 Task: Plan a time block for the graphic design seminar.
Action: Mouse moved to (73, 109)
Screenshot: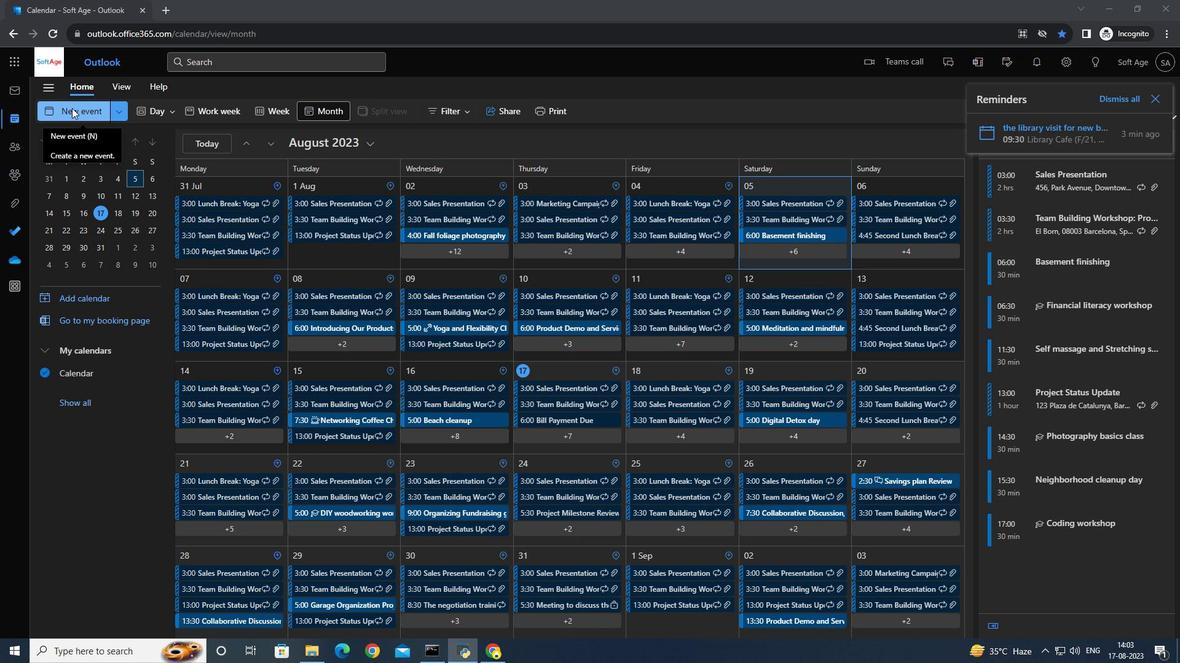 
Action: Mouse pressed left at (73, 109)
Screenshot: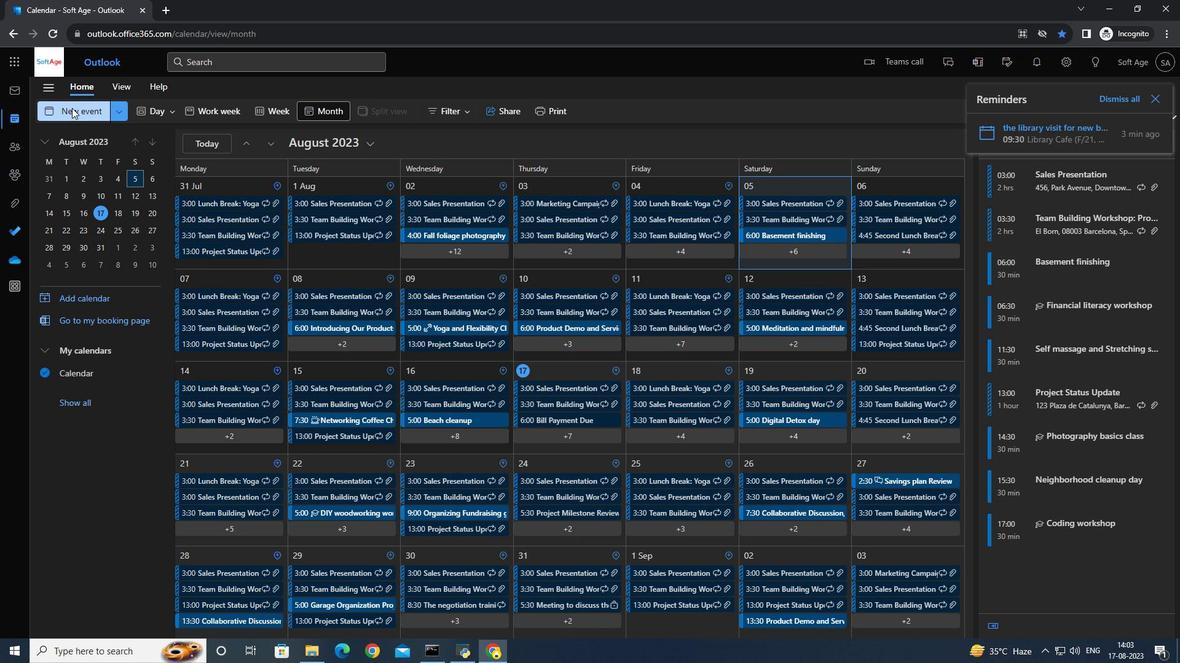 
Action: Mouse moved to (379, 185)
Screenshot: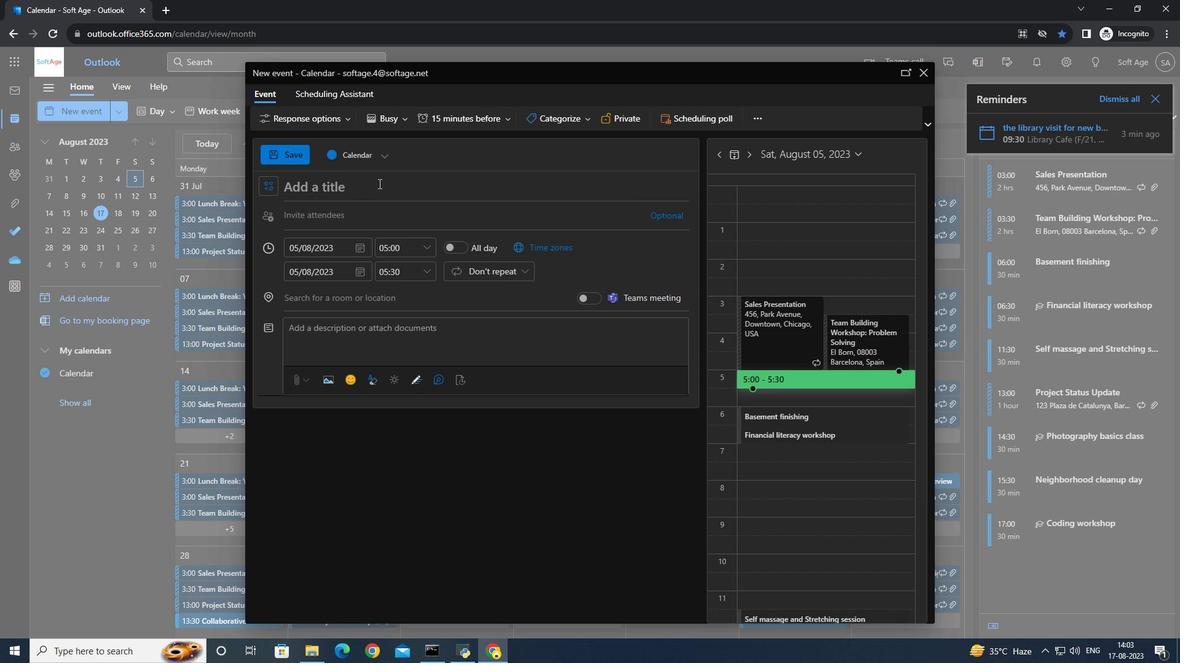 
Action: Key pressed <Key.caps_lock>G<Key.caps_lock>raphiv<Key.backspace>c<Key.space>design<Key.space><Key.caps_lock>S<Key.caps_lock>eminar
Screenshot: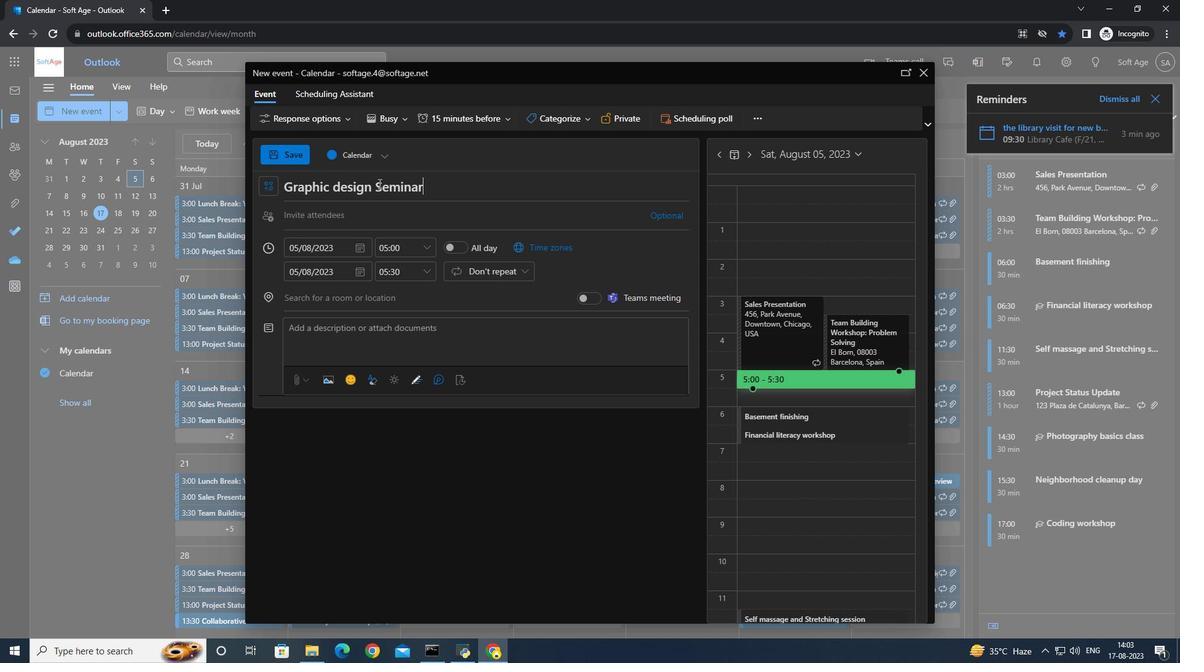 
Action: Mouse moved to (419, 241)
Screenshot: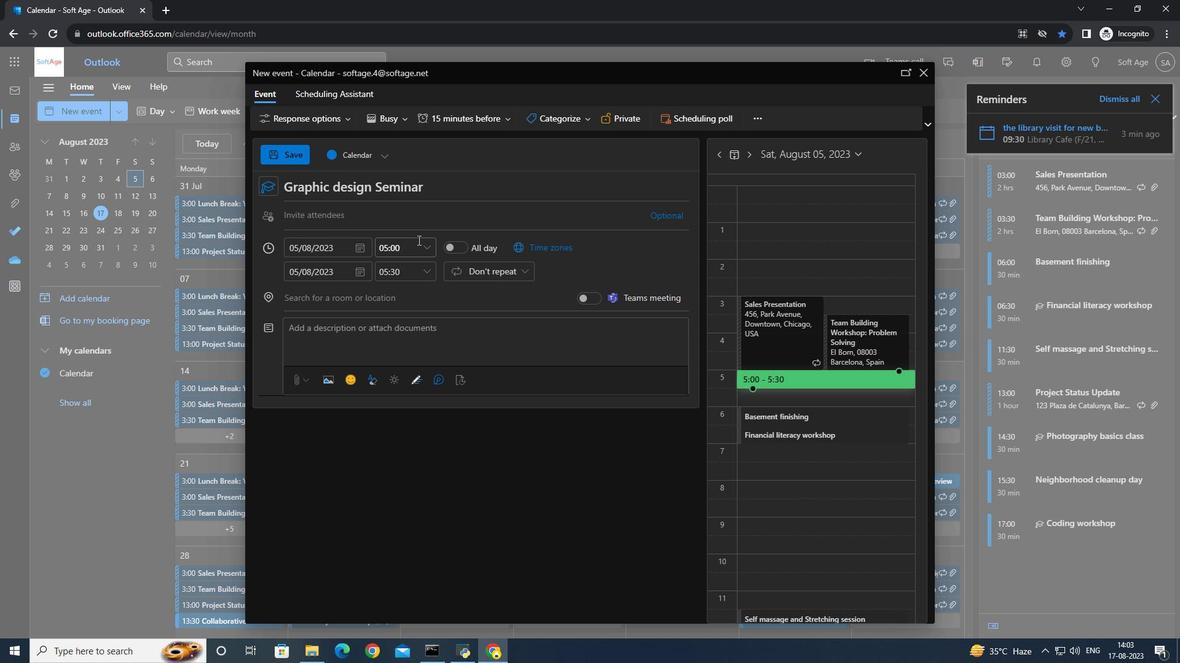 
Action: Mouse pressed left at (419, 241)
Screenshot: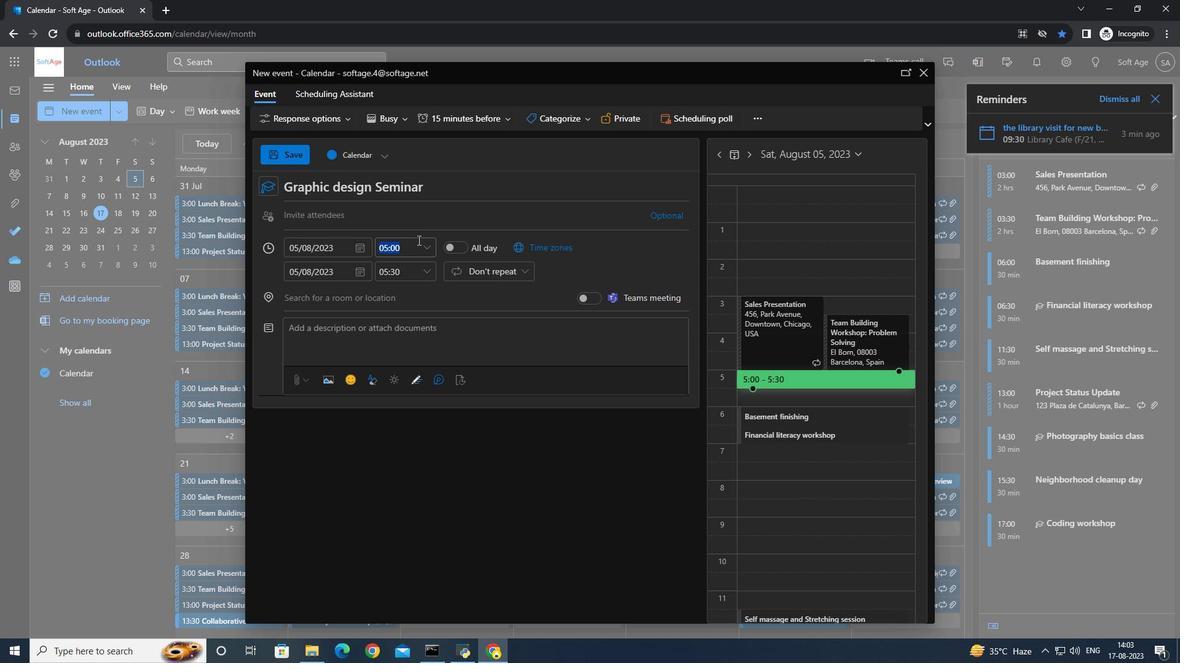 
Action: Mouse moved to (425, 251)
Screenshot: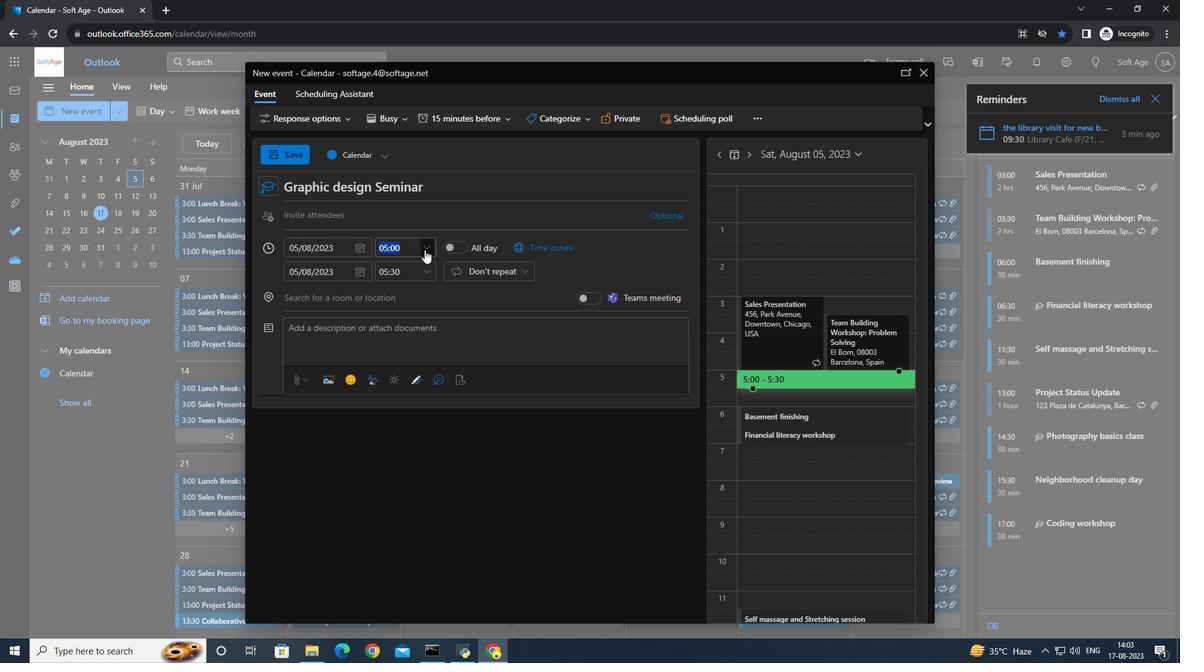 
Action: Mouse pressed left at (425, 251)
Screenshot: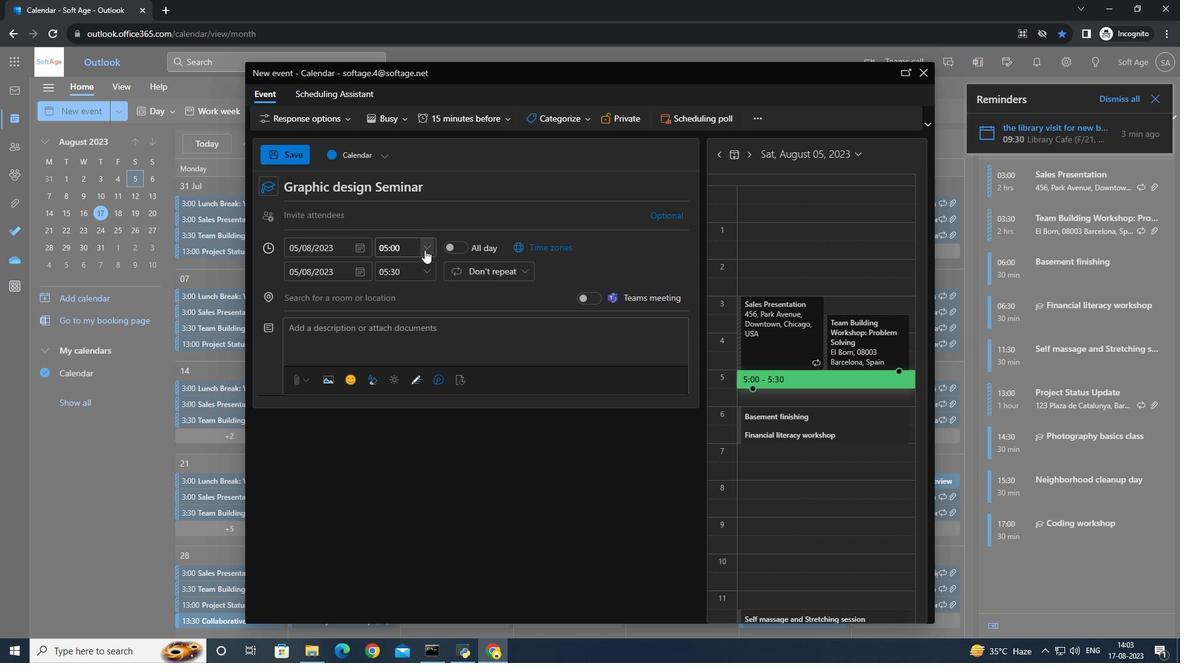 
Action: Mouse moved to (403, 309)
Screenshot: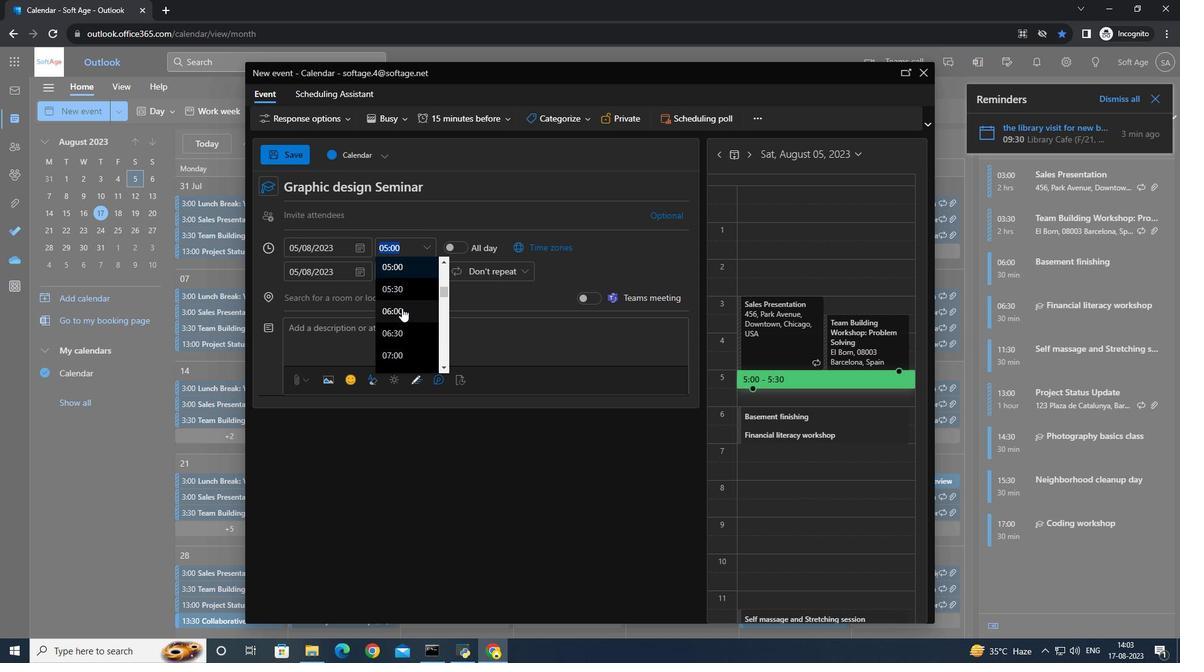 
Action: Mouse scrolled (403, 309) with delta (0, 0)
Screenshot: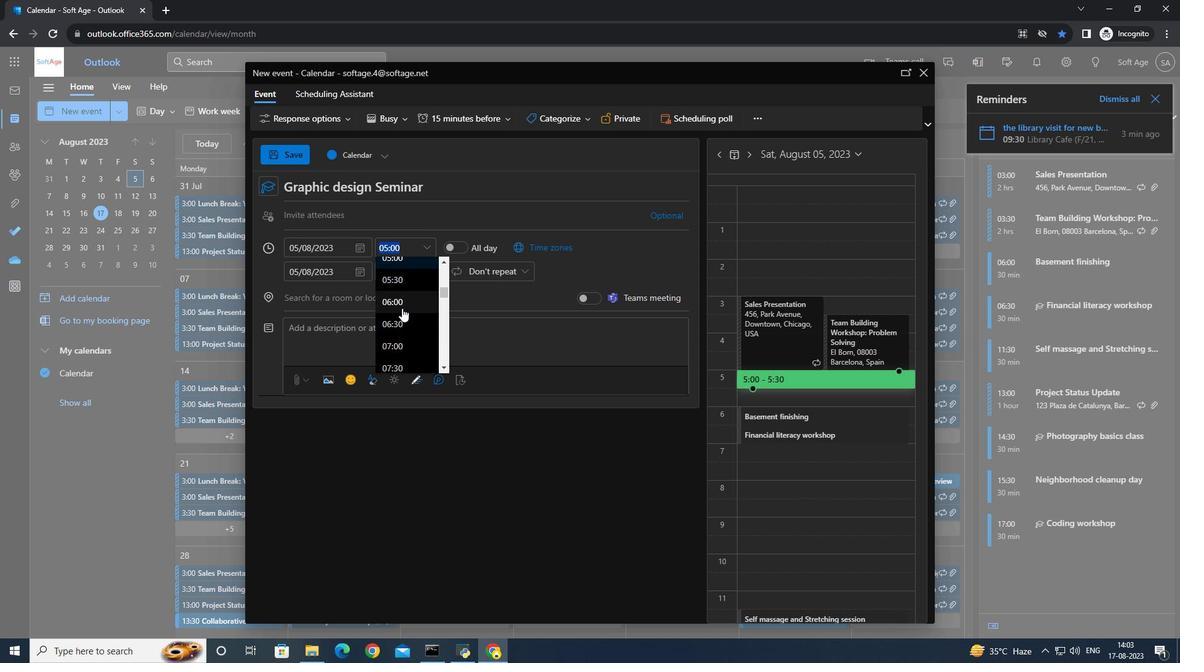 
Action: Mouse scrolled (403, 309) with delta (0, 0)
Screenshot: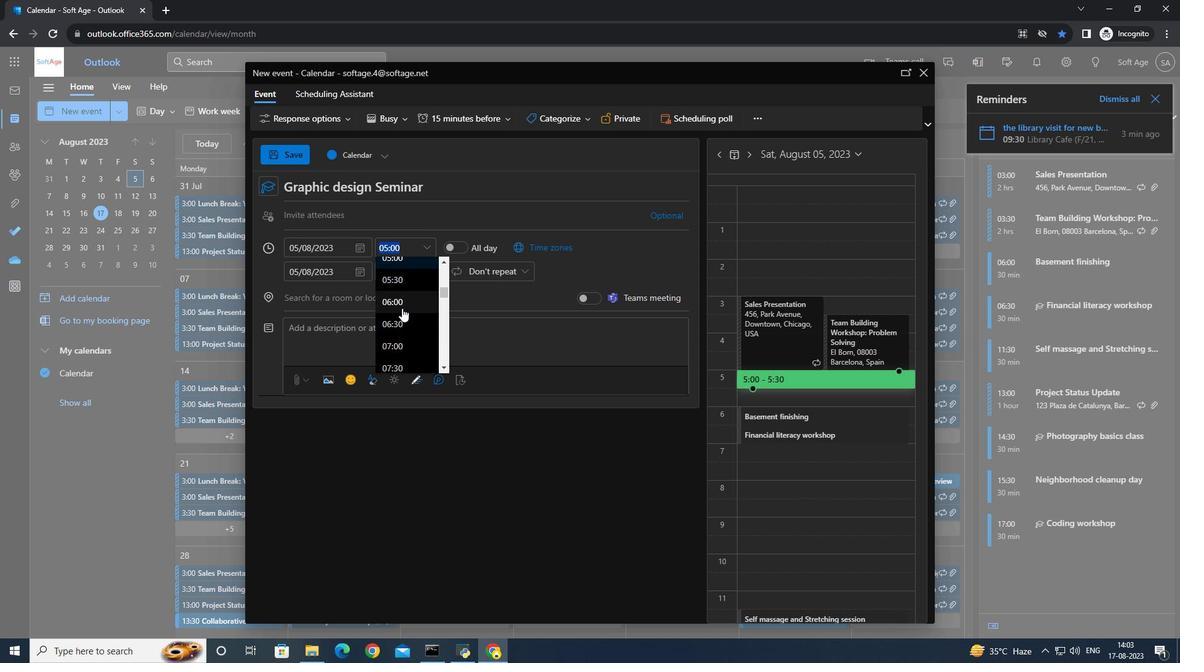 
Action: Mouse scrolled (403, 309) with delta (0, 0)
Screenshot: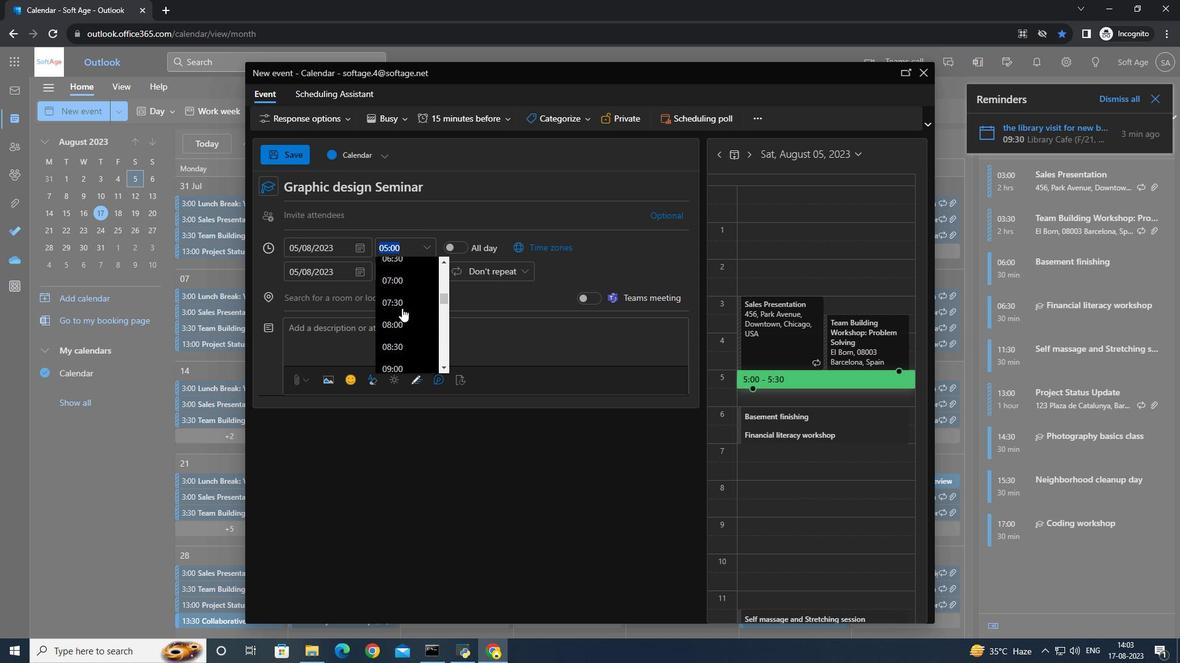 
Action: Mouse scrolled (403, 309) with delta (0, 0)
Screenshot: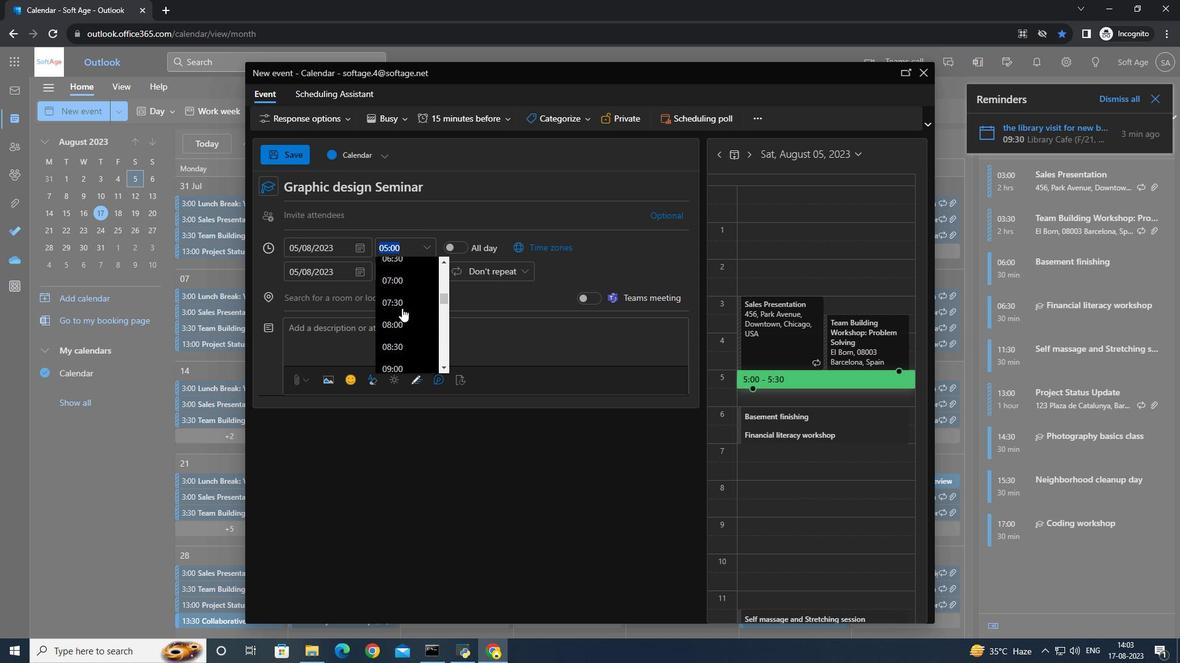 
Action: Mouse scrolled (403, 309) with delta (0, 0)
Screenshot: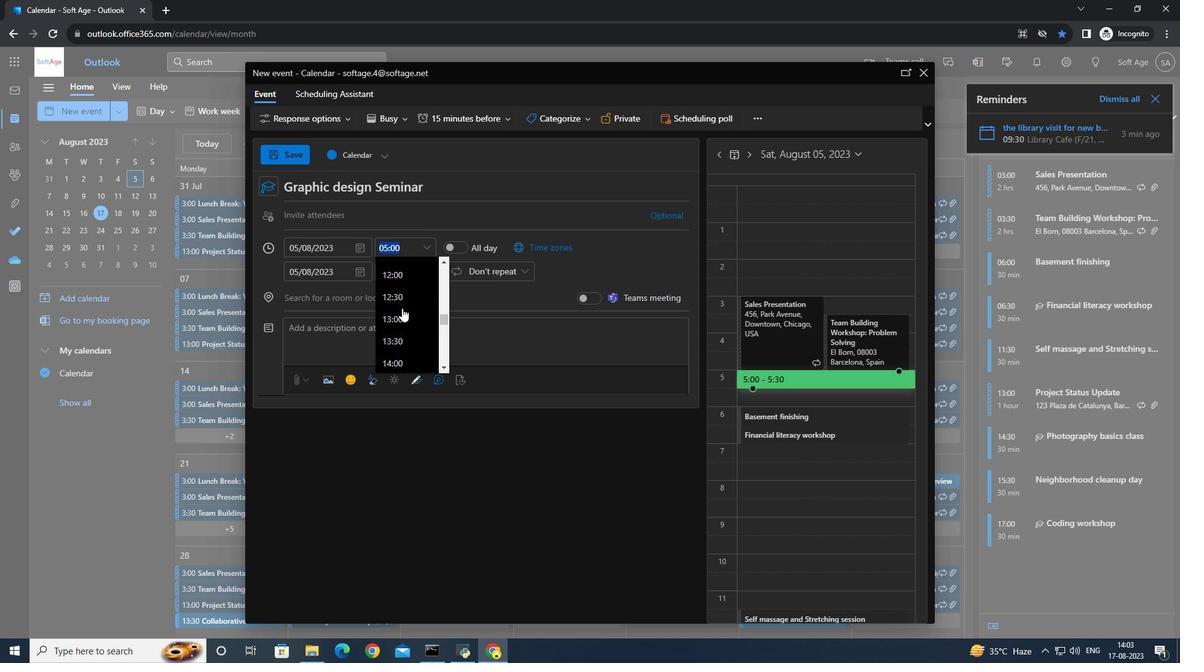 
Action: Mouse scrolled (403, 309) with delta (0, 0)
Screenshot: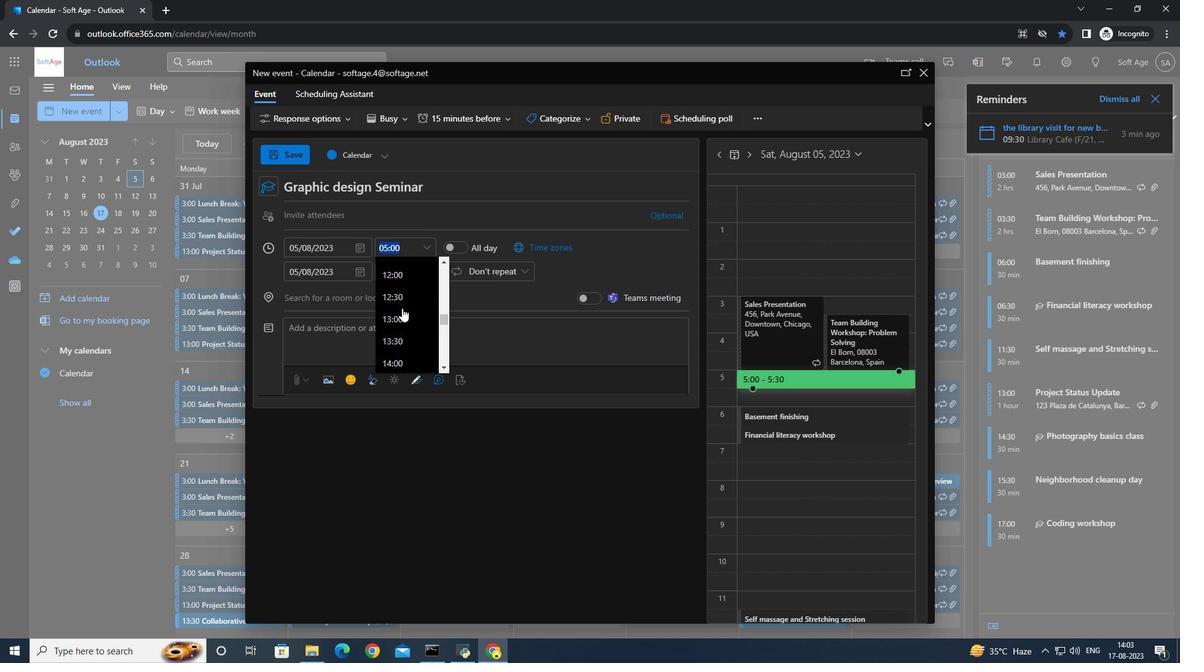 
Action: Mouse scrolled (403, 309) with delta (0, 0)
Screenshot: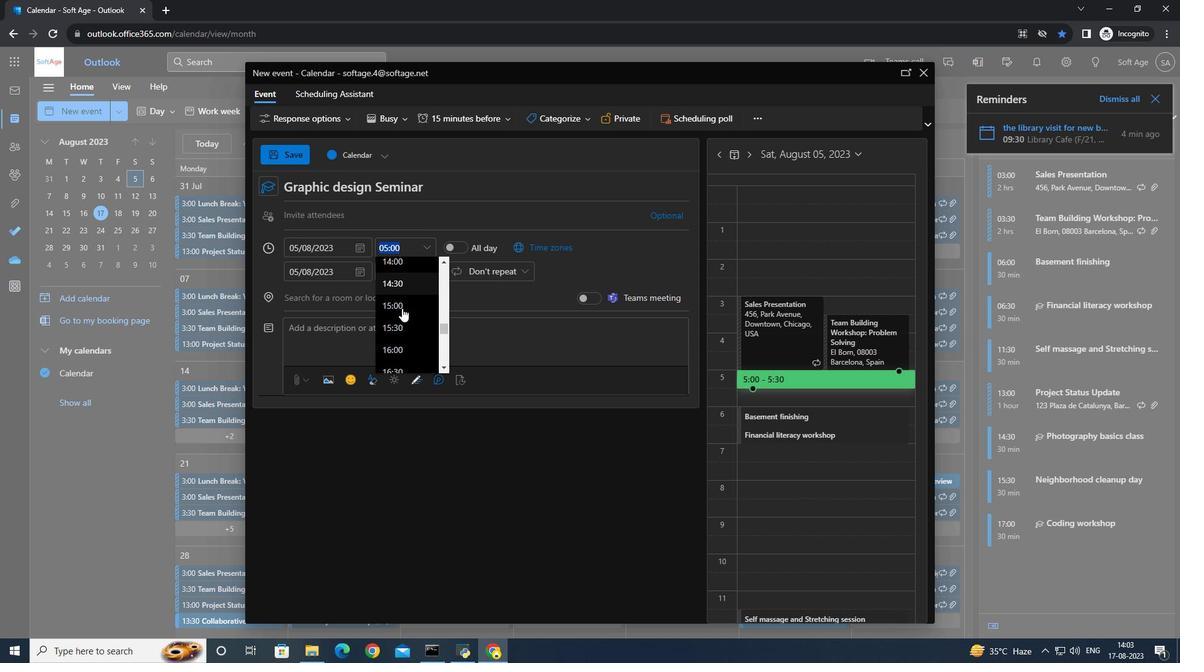 
Action: Mouse scrolled (403, 309) with delta (0, 0)
Screenshot: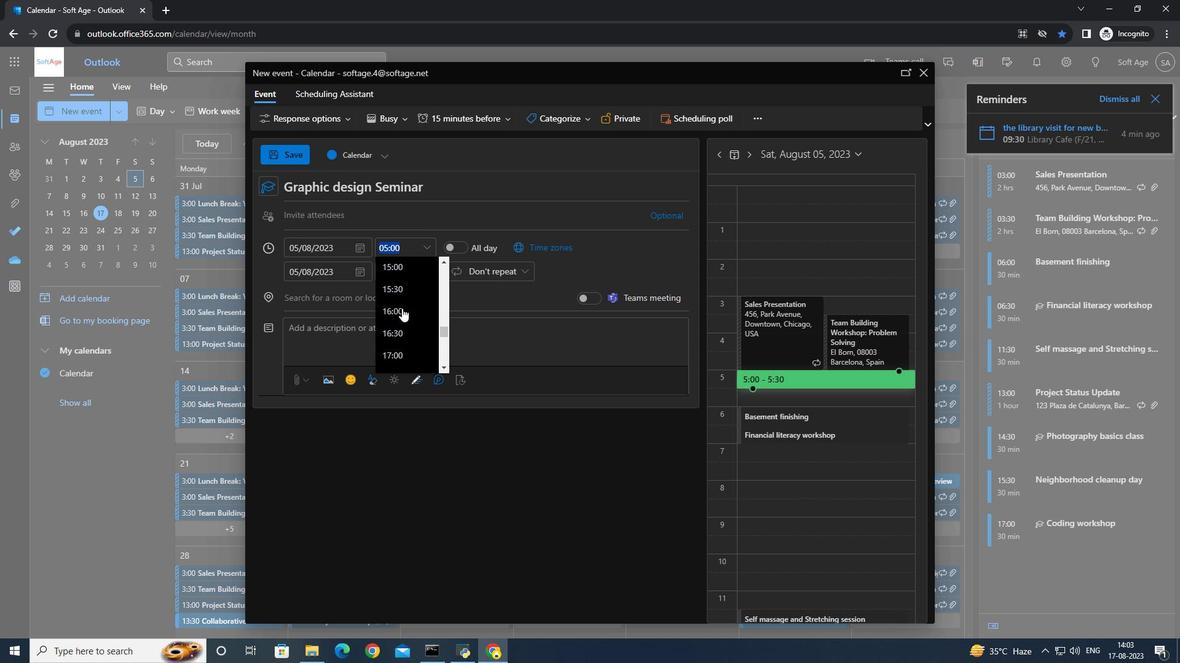 
Action: Mouse moved to (399, 326)
Screenshot: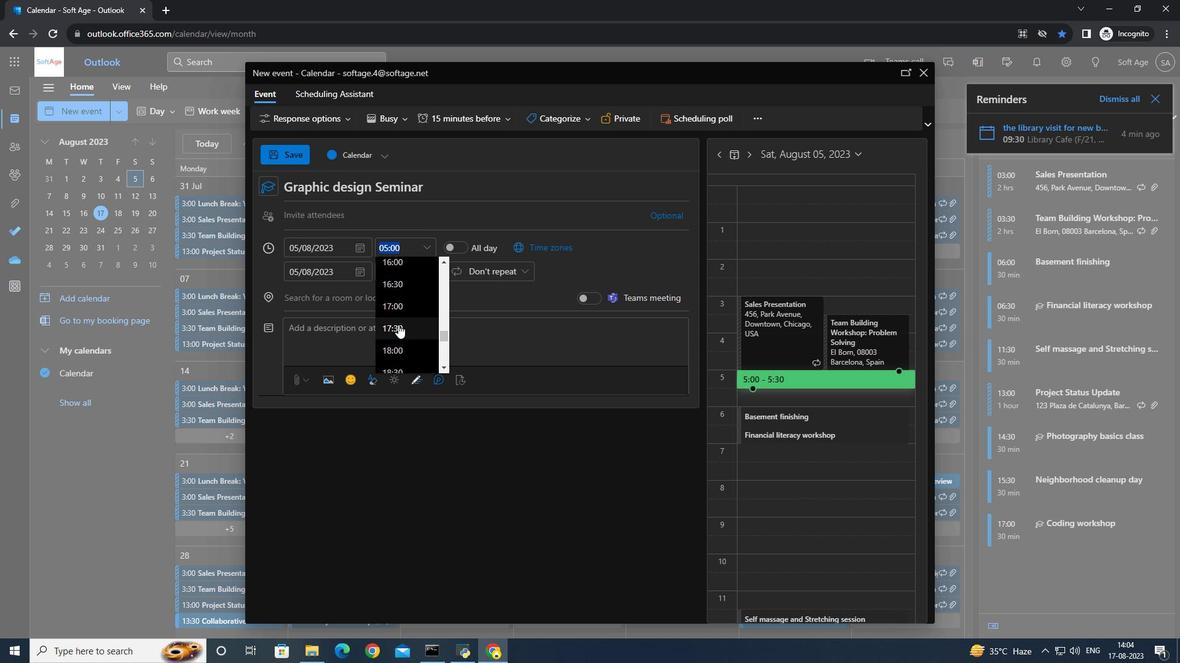 
Action: Mouse pressed left at (399, 326)
Screenshot: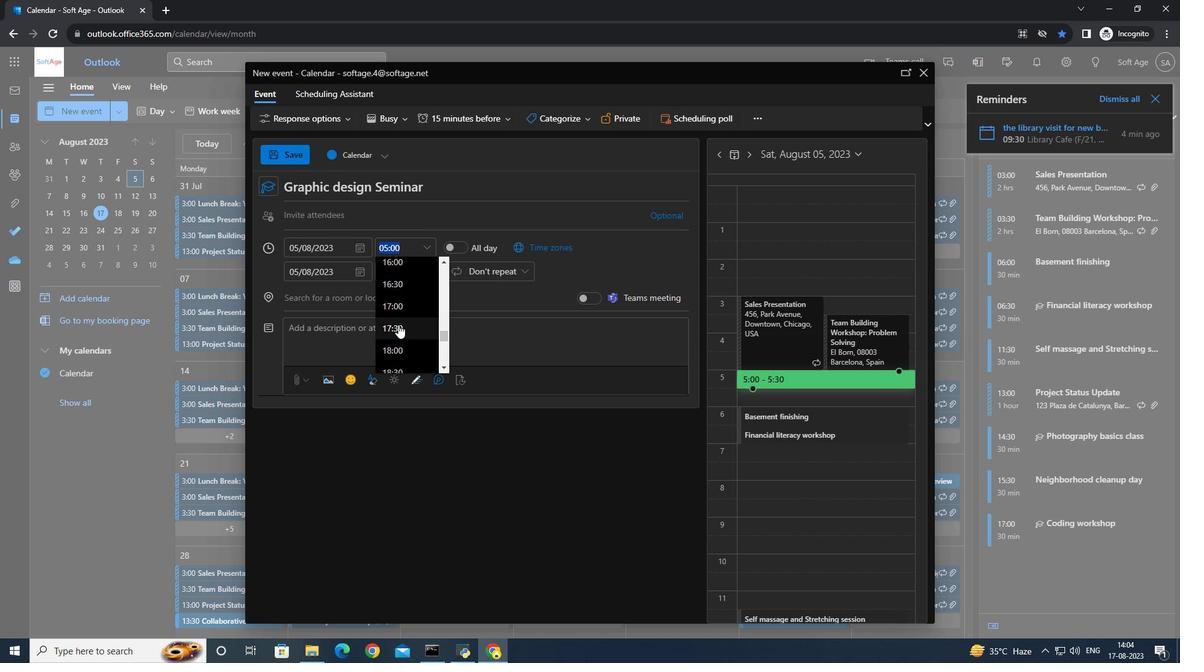 
Action: Mouse moved to (290, 153)
Screenshot: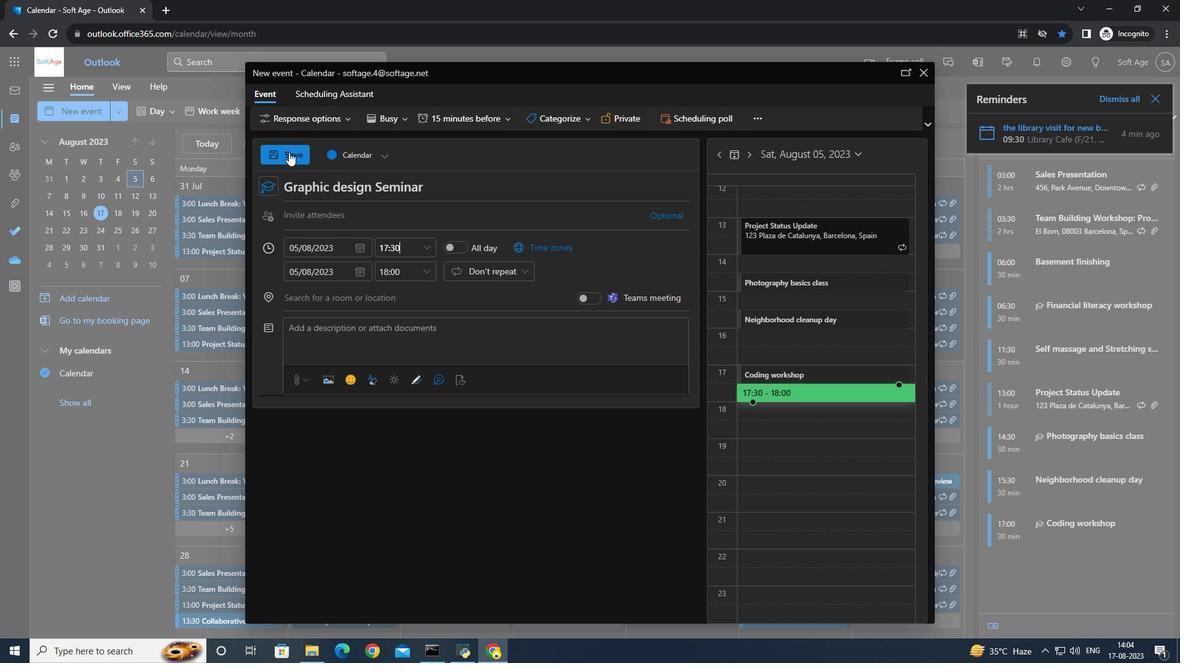 
Action: Mouse pressed left at (290, 153)
Screenshot: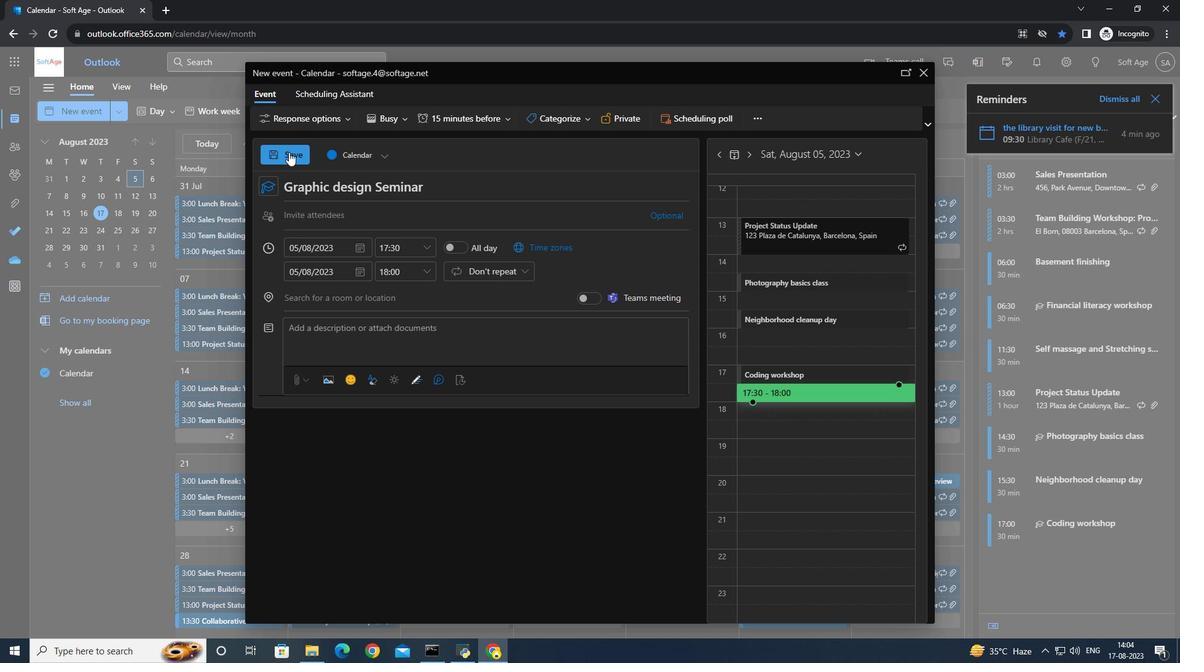 
Action: Mouse moved to (281, 157)
Screenshot: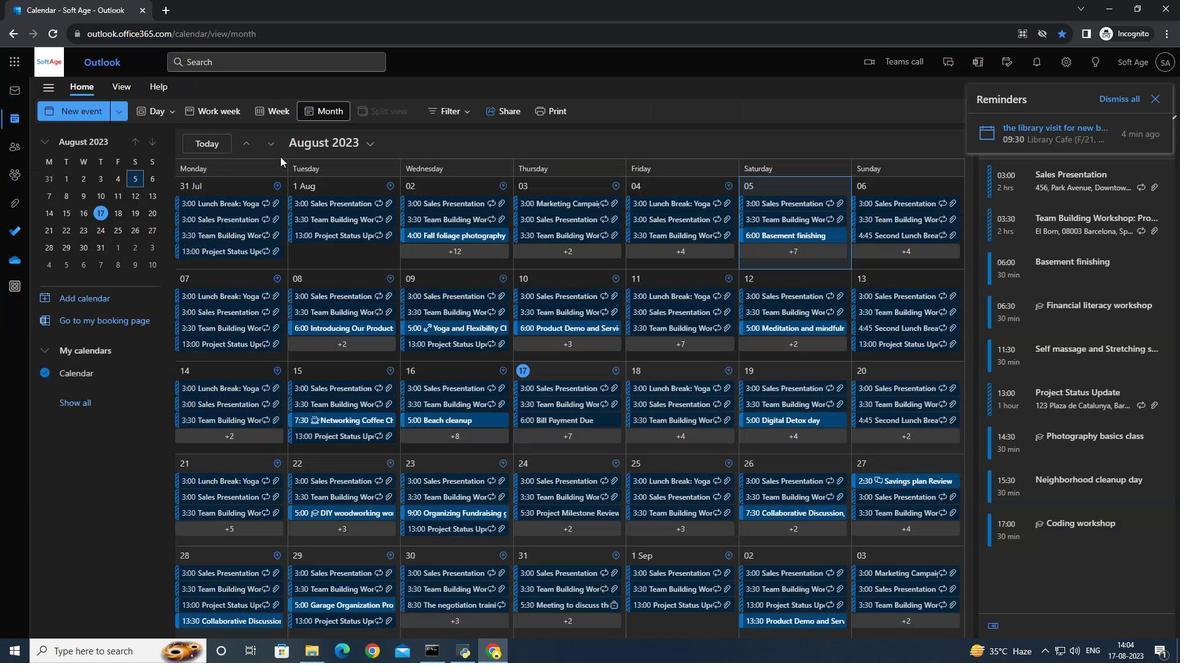 
